 Task: Reply All to email with the signature Denise Davis with the subject 'Request for a report' from softage.1@softage.net with the message 'Can you please provide me with a list of the project deliverables and their deadlines?'
Action: Mouse moved to (957, 155)
Screenshot: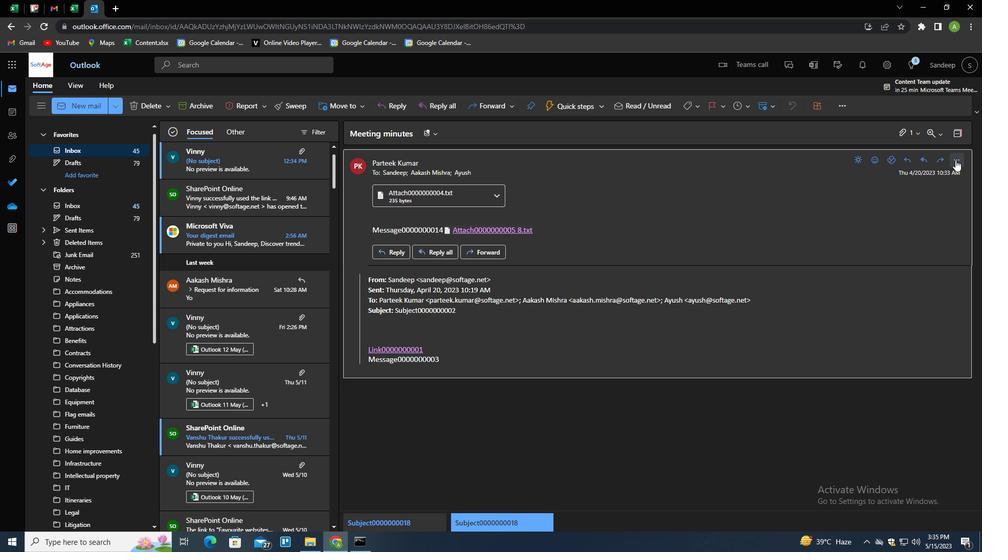 
Action: Mouse pressed left at (957, 155)
Screenshot: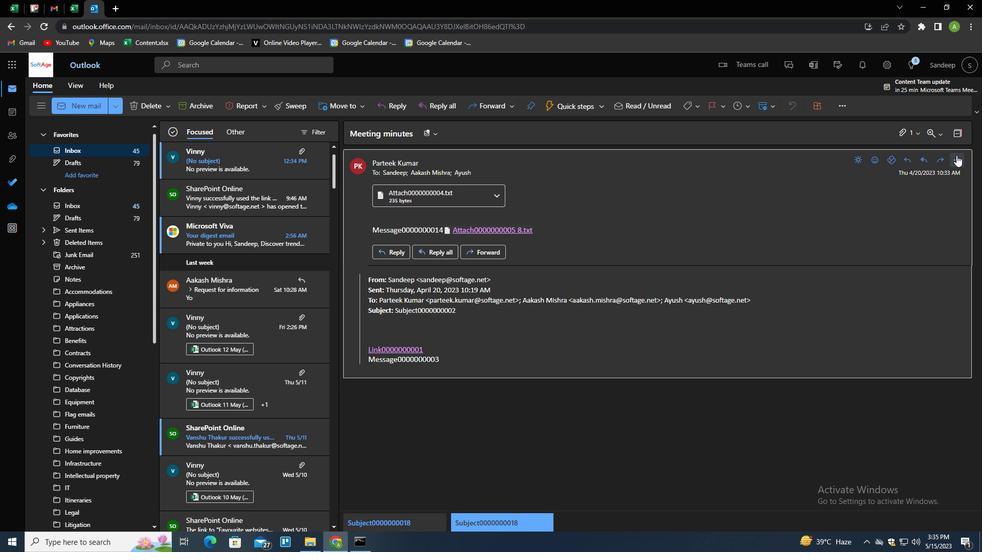 
Action: Mouse moved to (901, 191)
Screenshot: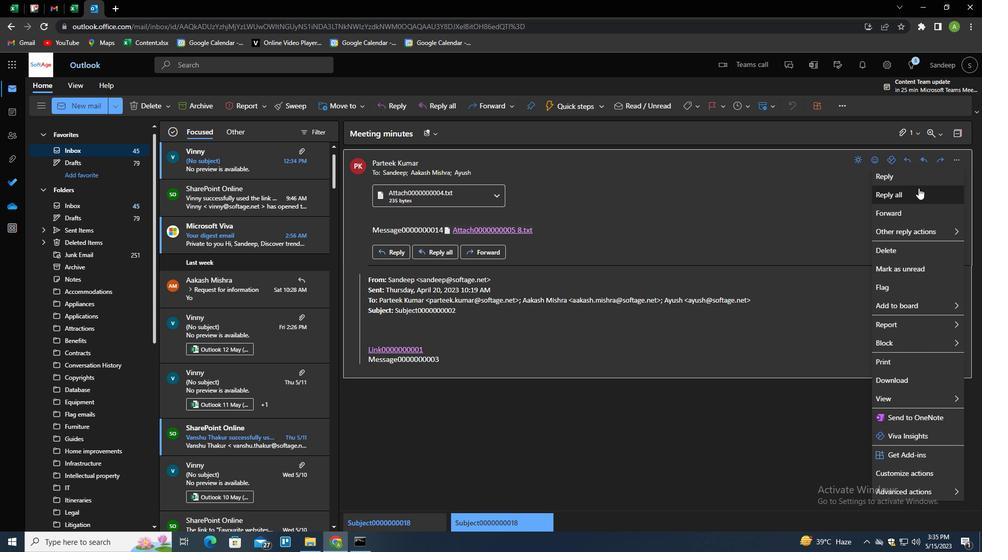 
Action: Mouse pressed left at (901, 191)
Screenshot: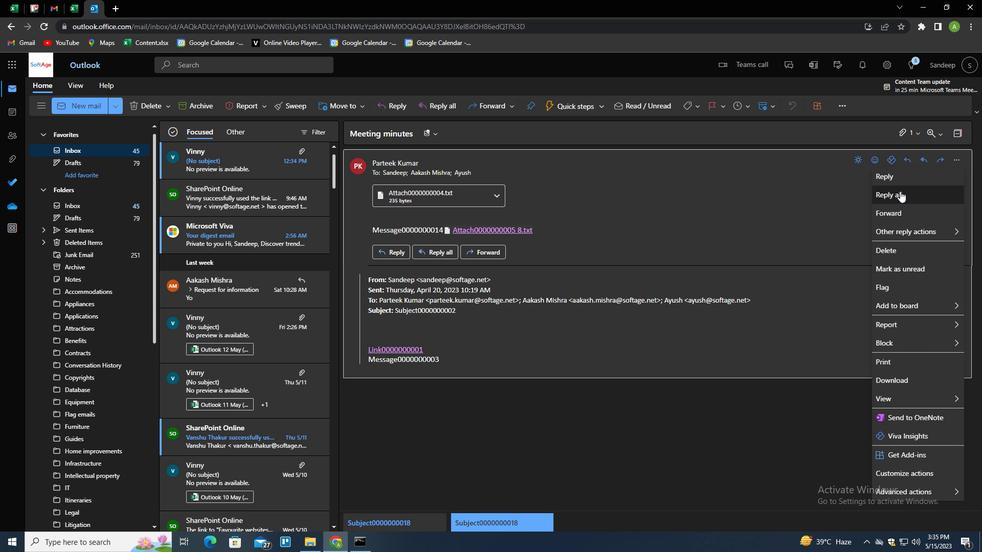 
Action: Mouse moved to (359, 288)
Screenshot: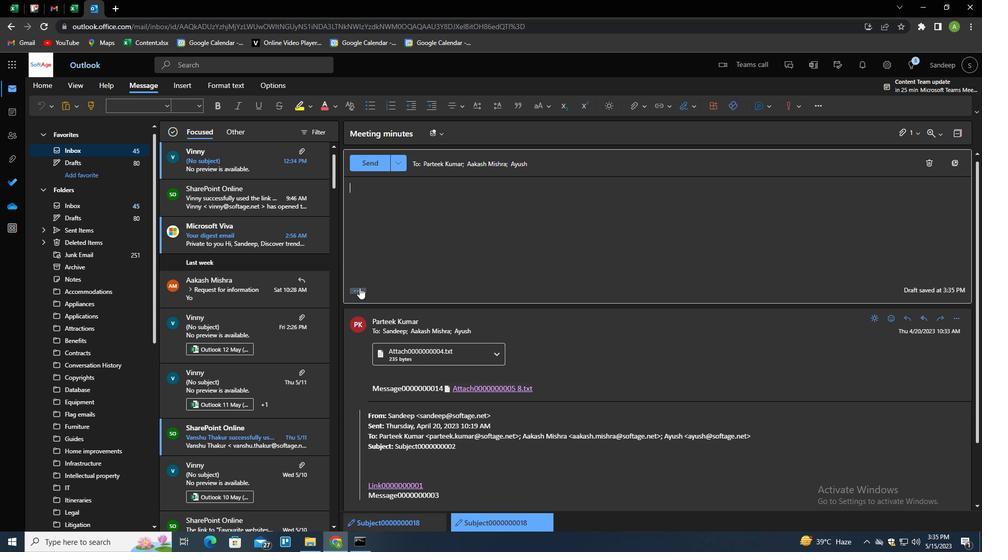 
Action: Mouse pressed left at (359, 288)
Screenshot: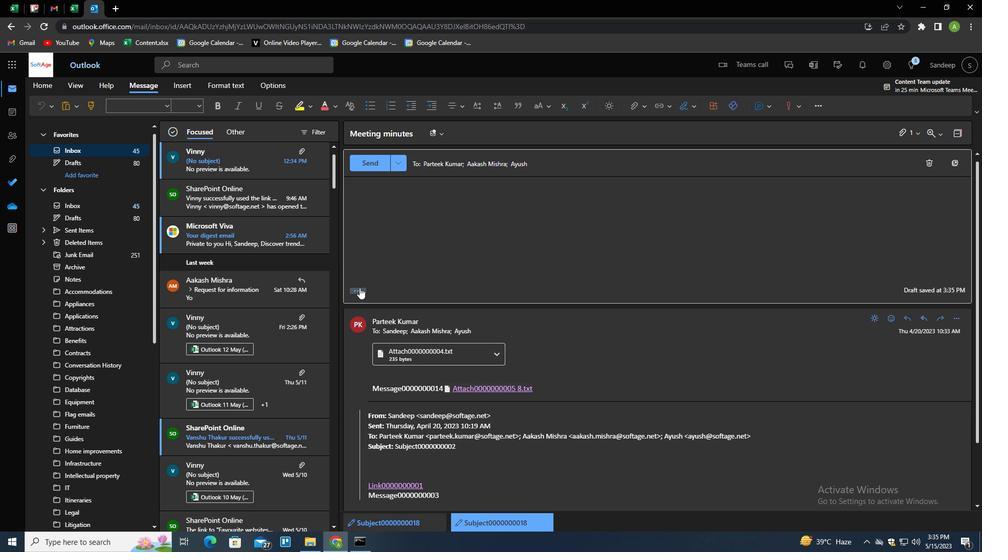 
Action: Mouse moved to (693, 105)
Screenshot: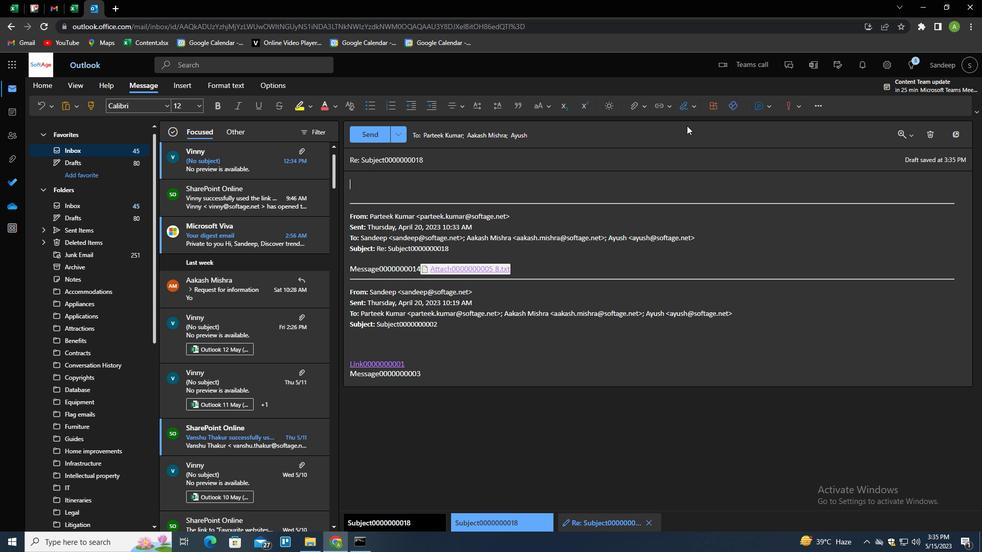 
Action: Mouse pressed left at (693, 105)
Screenshot: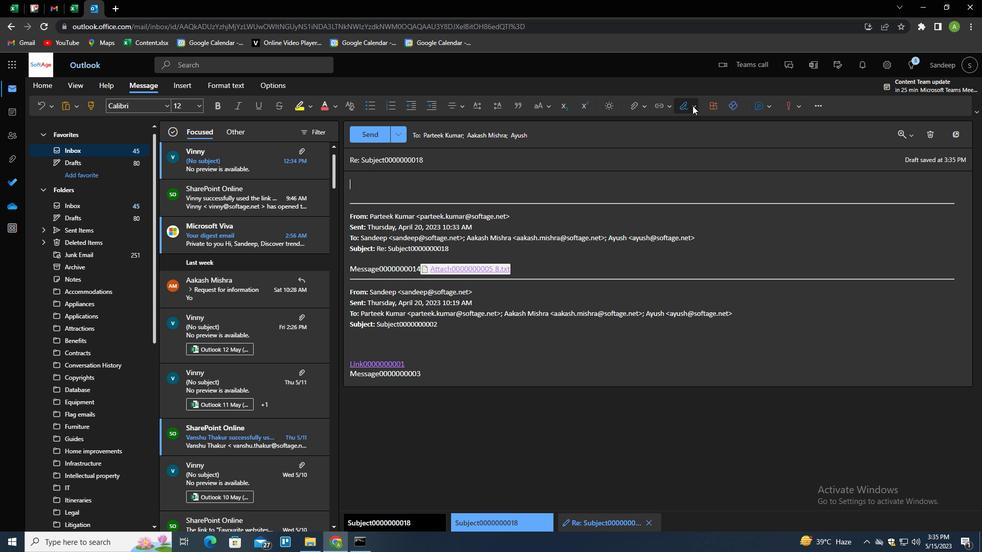 
Action: Mouse moved to (671, 147)
Screenshot: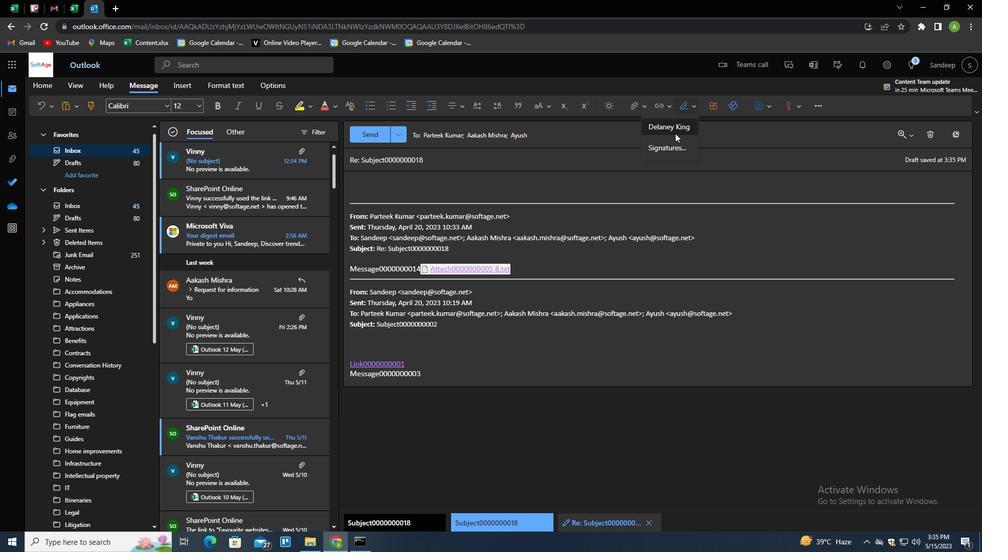 
Action: Mouse pressed left at (671, 147)
Screenshot: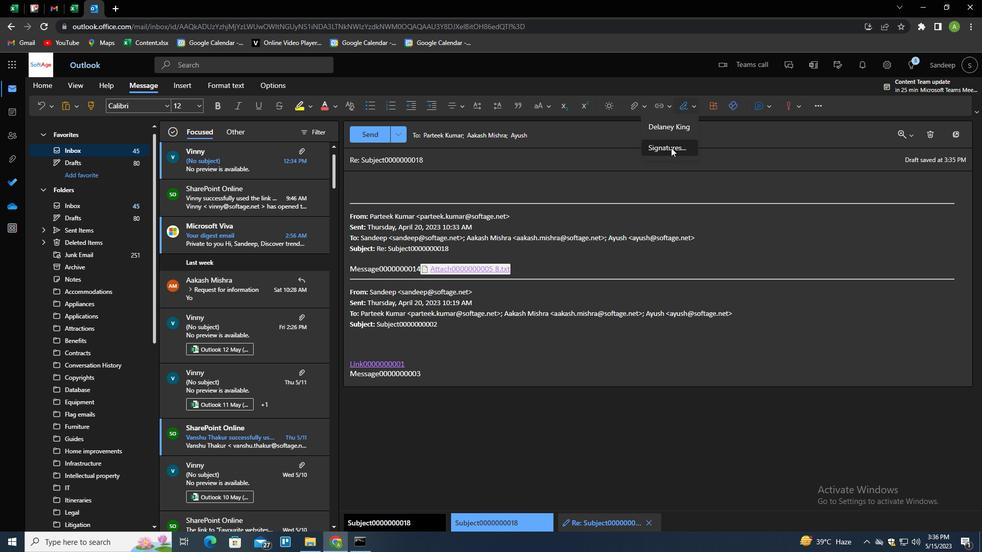 
Action: Mouse moved to (690, 182)
Screenshot: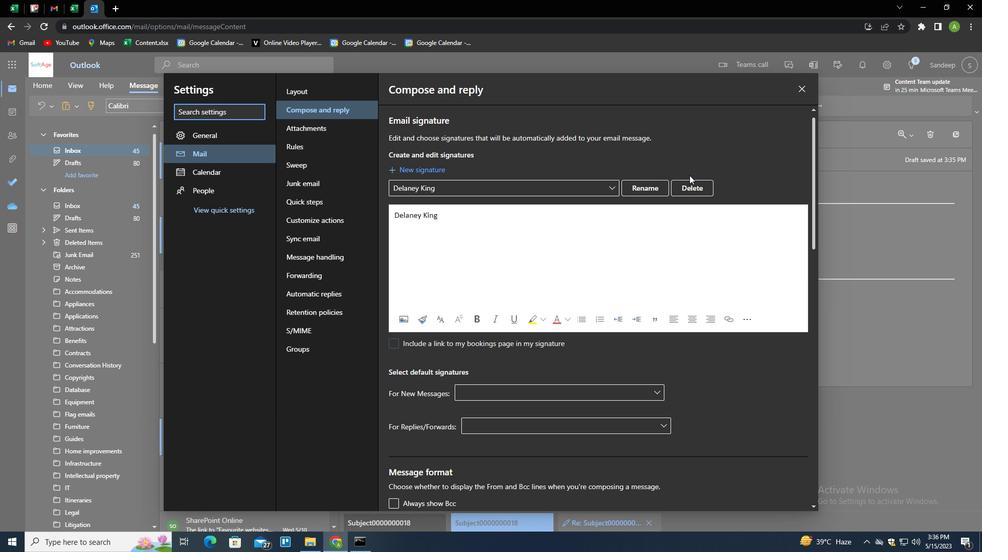 
Action: Mouse pressed left at (690, 182)
Screenshot: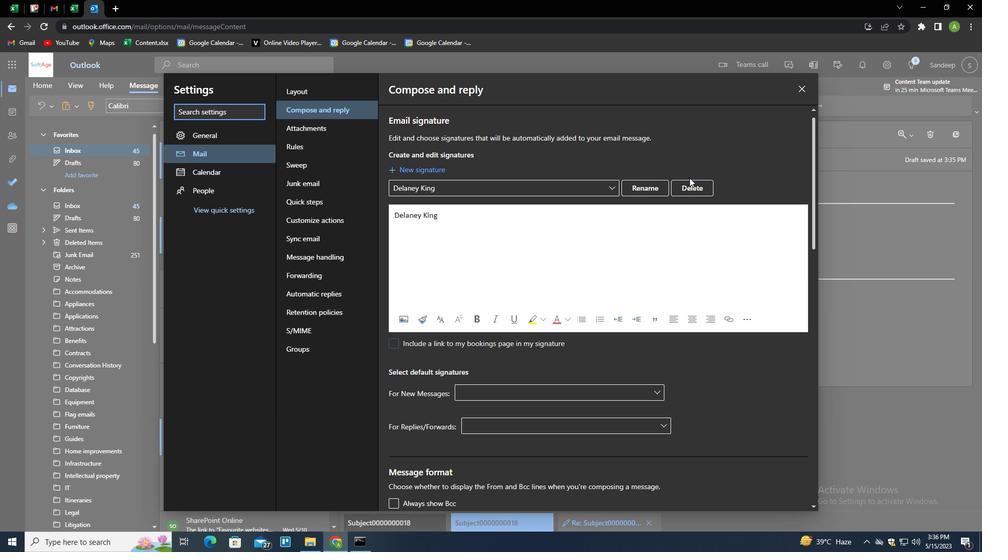 
Action: Mouse moved to (677, 186)
Screenshot: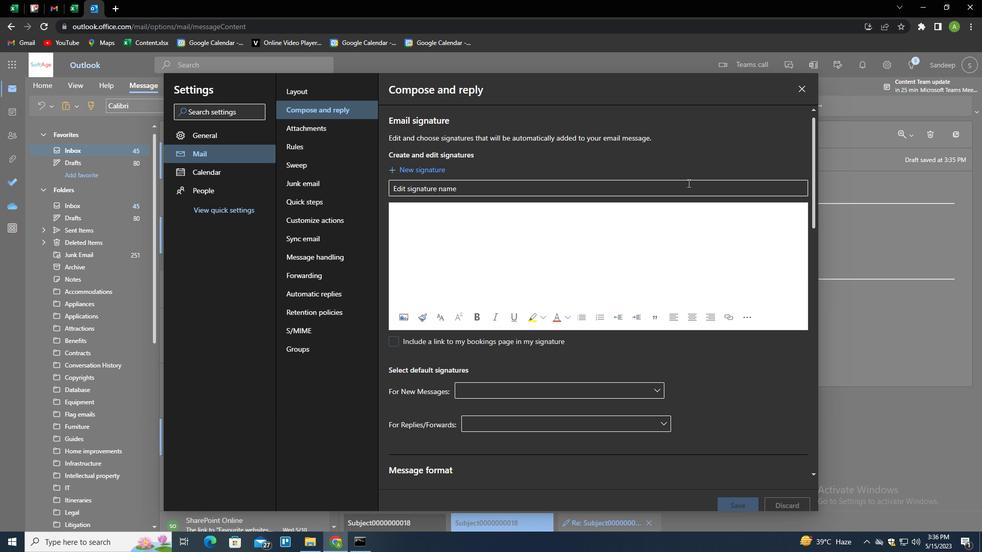 
Action: Mouse pressed left at (677, 186)
Screenshot: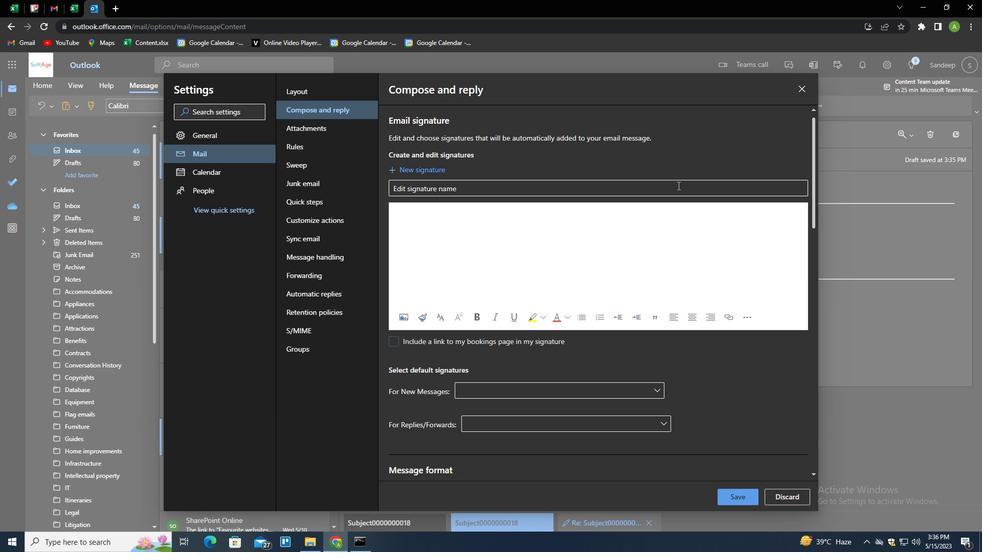 
Action: Key pressed <Key.shift><Key.shift><Key.shift><Key.shift><Key.shift><Key.shift><Key.shift><Key.shift><Key.shift><Key.shift>DENISE<Key.space><Key.shift>DAVIS<Key.tab><Key.shift>DENISE<Key.space><Key.shift>DAVIS
Screenshot: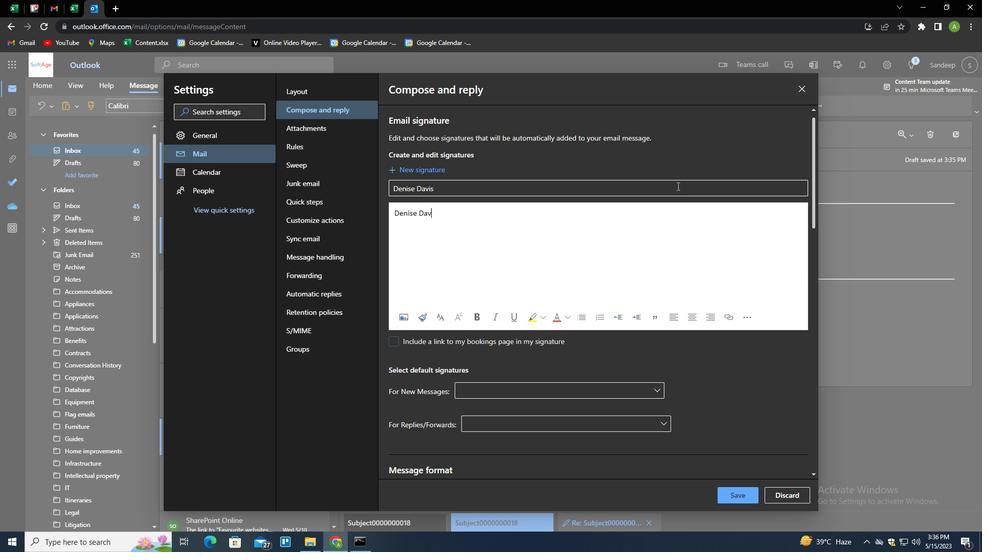 
Action: Mouse moved to (731, 496)
Screenshot: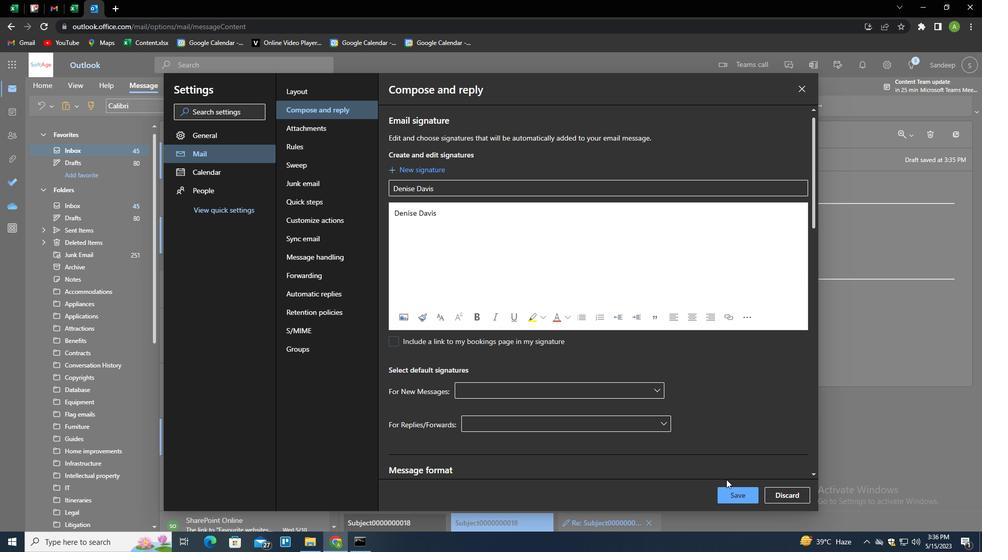 
Action: Mouse pressed left at (731, 496)
Screenshot: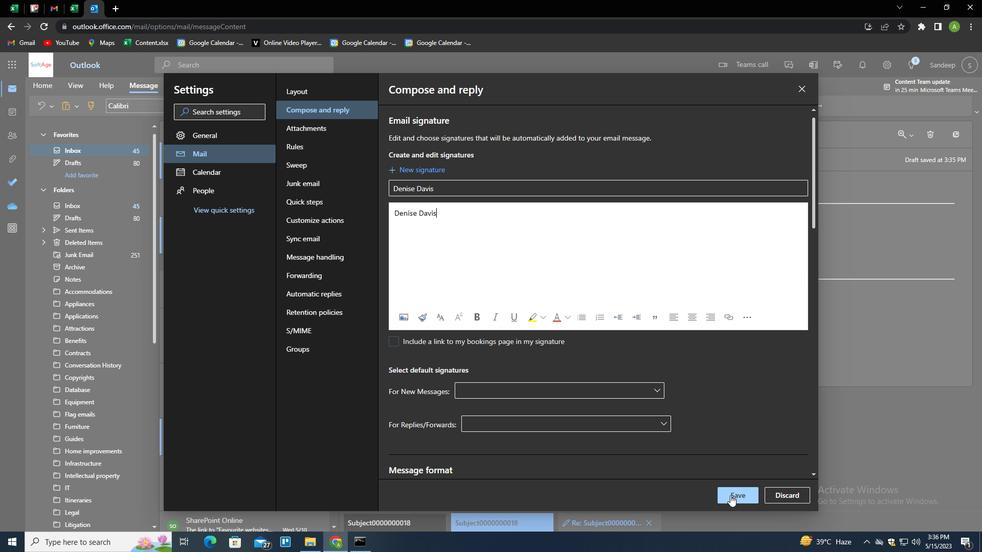 
Action: Mouse moved to (869, 249)
Screenshot: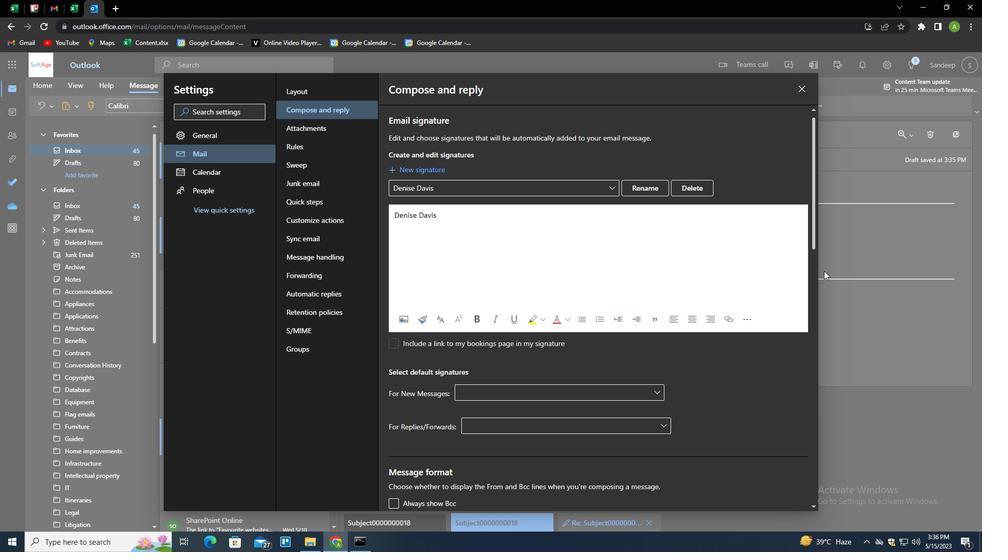 
Action: Mouse pressed left at (869, 249)
Screenshot: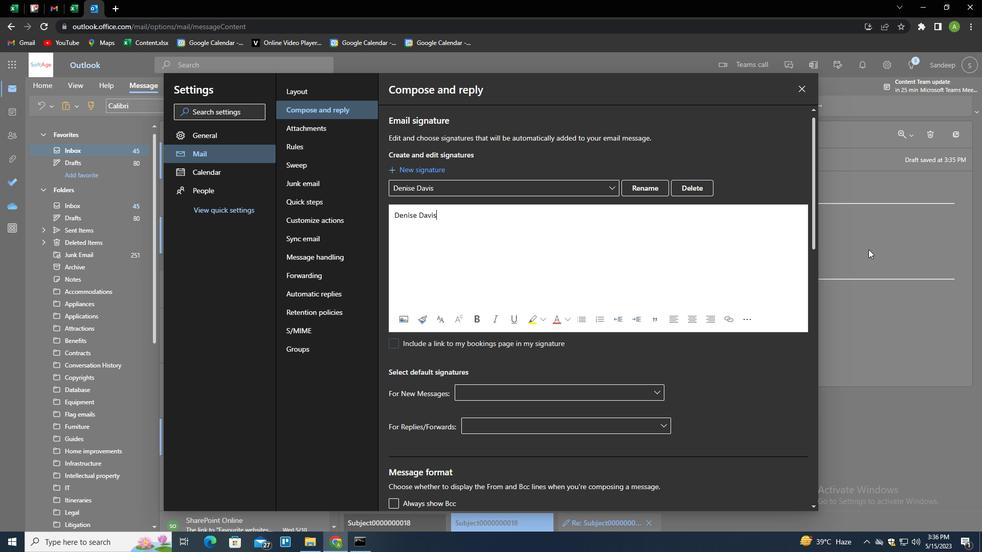 
Action: Mouse moved to (690, 108)
Screenshot: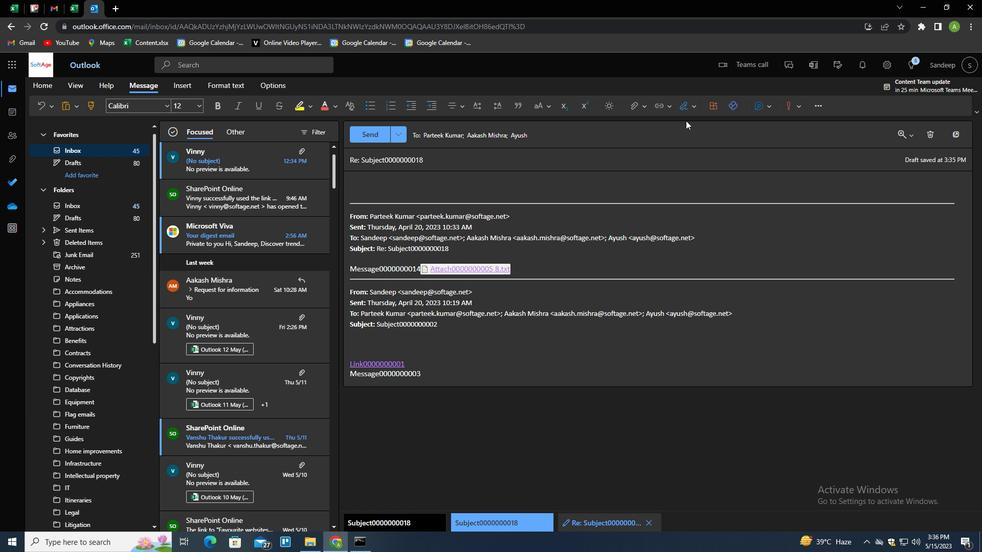 
Action: Mouse pressed left at (690, 108)
Screenshot: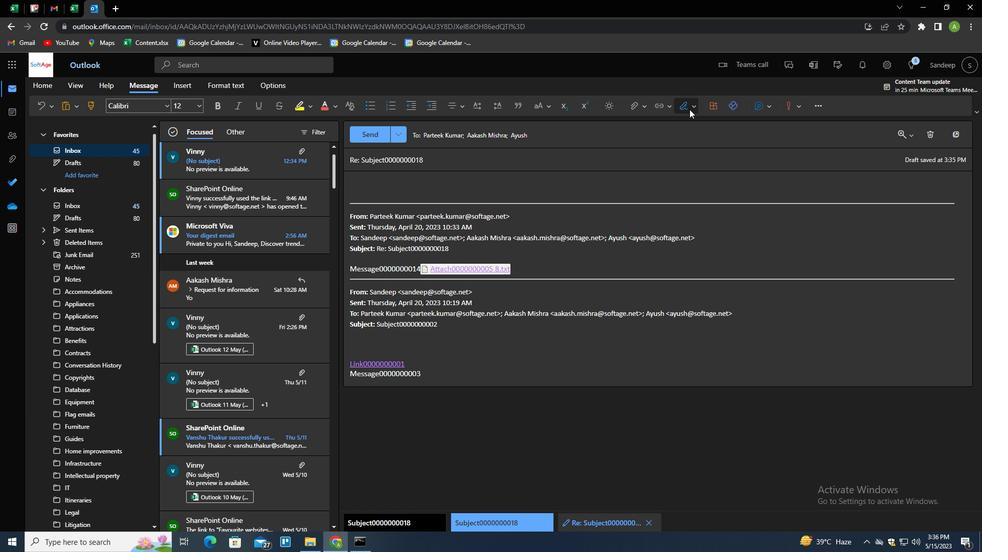 
Action: Mouse moved to (681, 126)
Screenshot: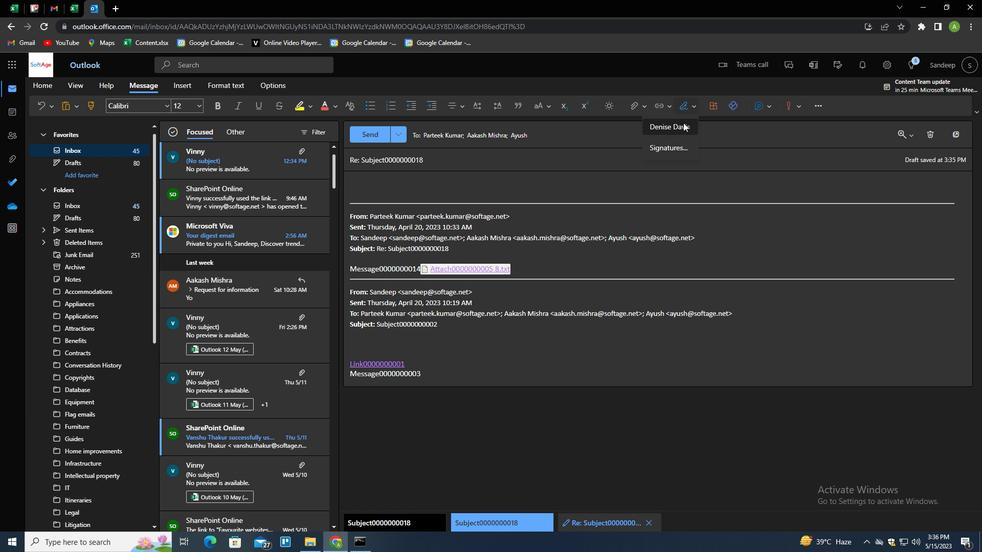 
Action: Mouse pressed left at (681, 126)
Screenshot: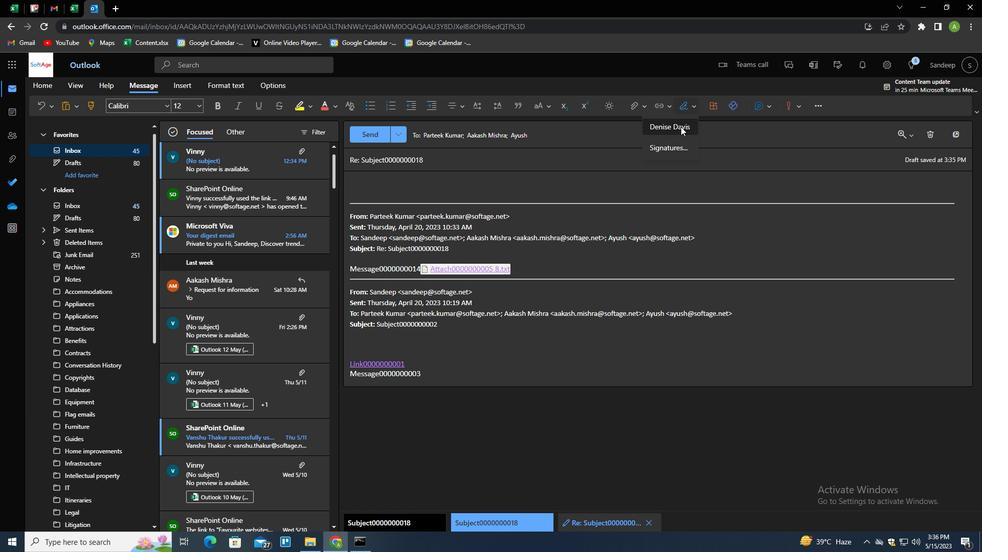 
Action: Mouse moved to (363, 162)
Screenshot: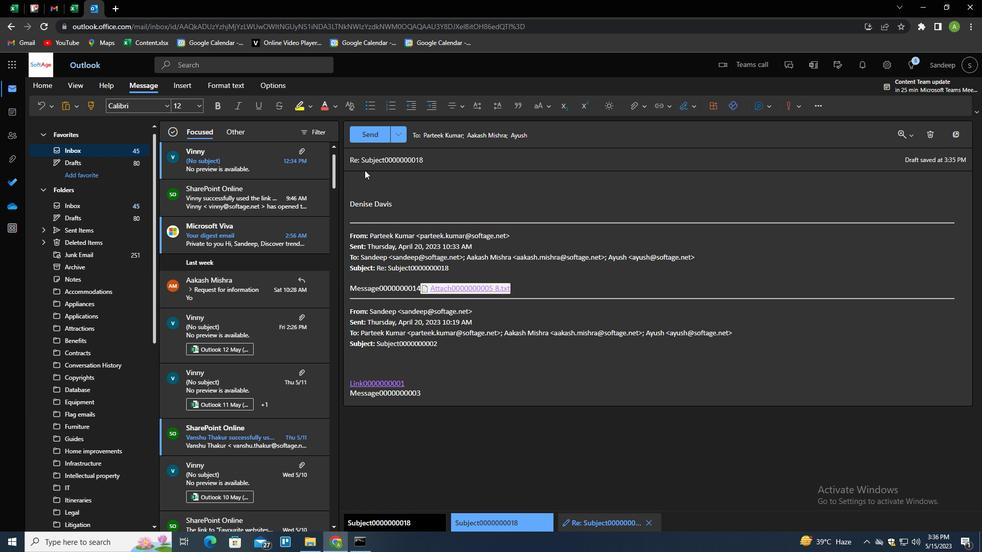
Action: Mouse pressed left at (363, 162)
Screenshot: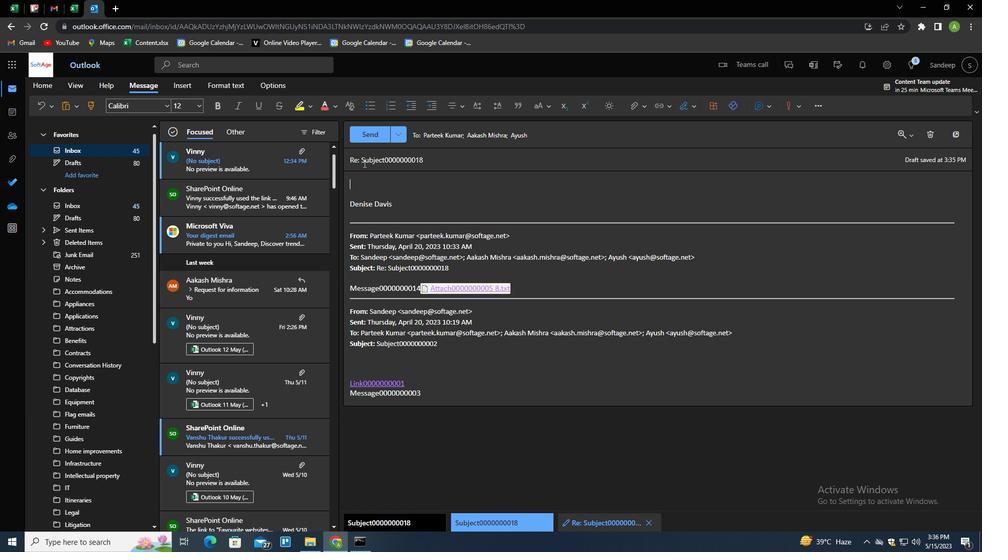 
Action: Mouse pressed left at (363, 162)
Screenshot: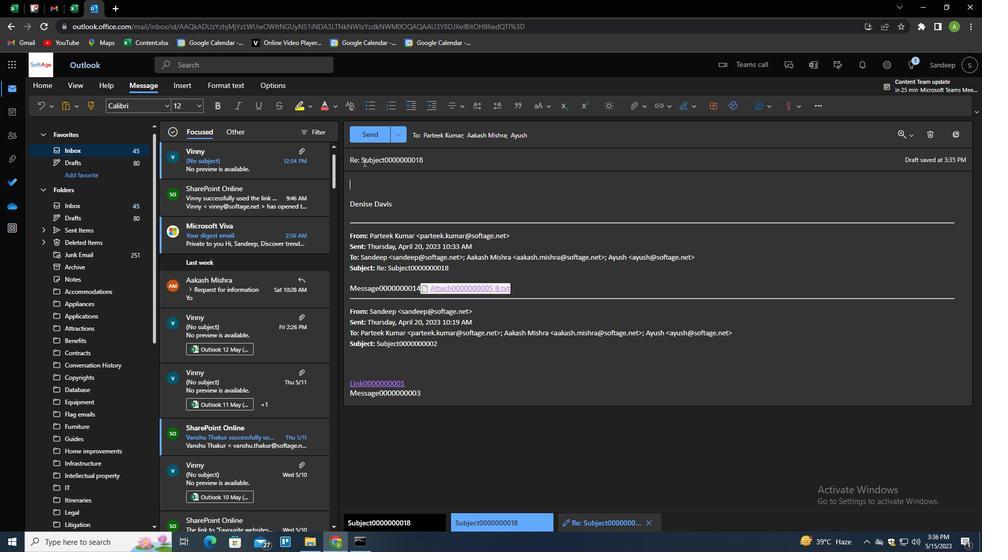 
Action: Mouse pressed left at (363, 162)
Screenshot: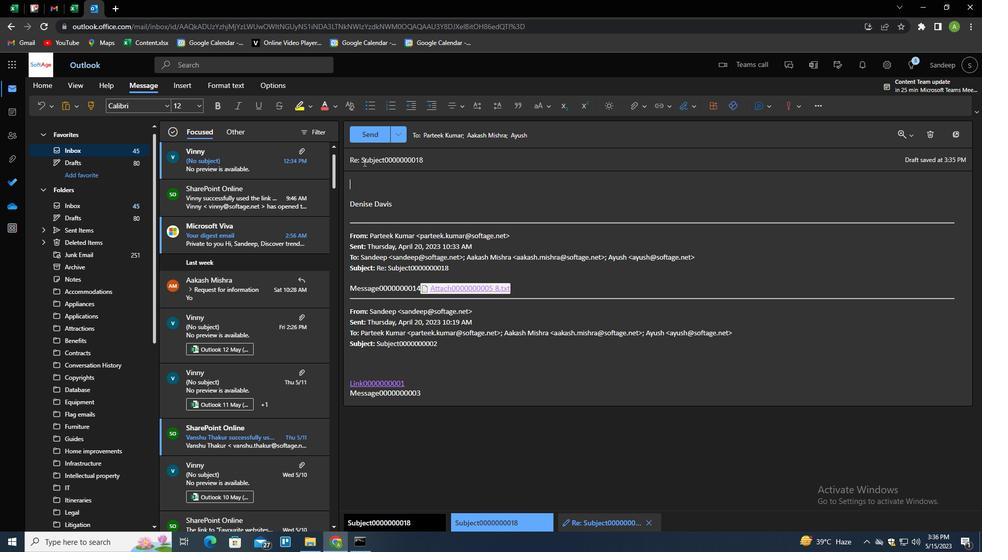 
Action: Key pressed <Key.shift>REQUEST<Key.space>FOR<Key.space>A<Key.space>REPORT<Key.tab><Key.shift>CAN<Key.space>YU<Key.backspace>OU<Key.space>PLEASE<Key.space>PROVIDE<Key.space>ME<Key.space>E<Key.backspace>WITH<Key.space>A<Key.space>LIST<Key.space>OF<Key.space>THE<Key.space>PROJES<Key.backspace>CT<Key.space>DELIVERABLES<Key.space>AND<Key.space>THEIR<Key.space>DEAS<Key.backspace>DLINES<Key.shift>?
Screenshot: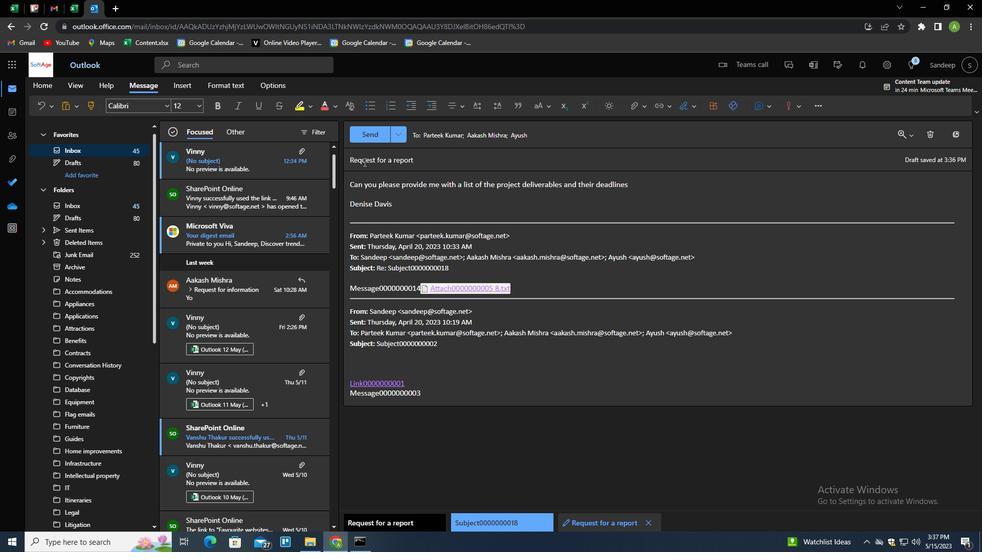 
Action: Mouse moved to (364, 134)
Screenshot: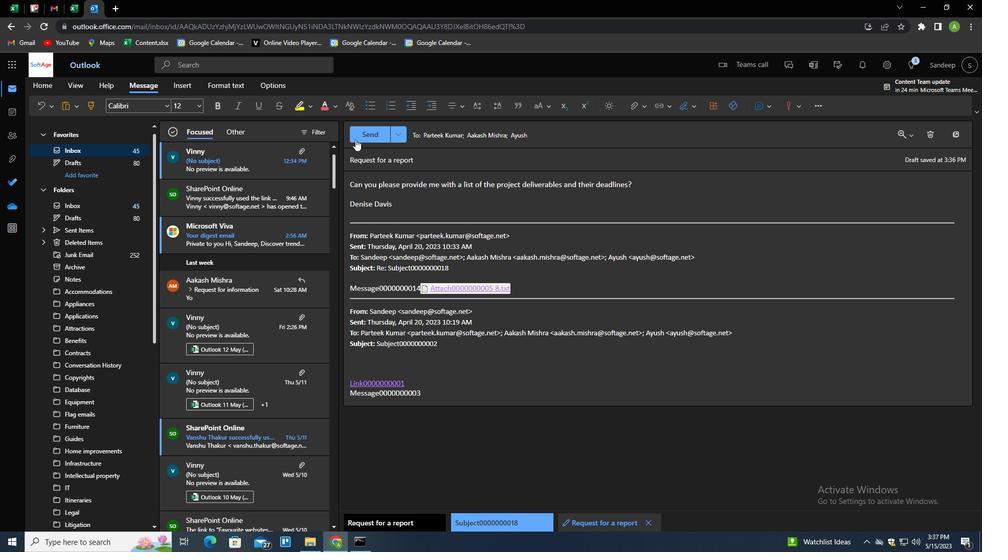 
Action: Mouse pressed left at (364, 134)
Screenshot: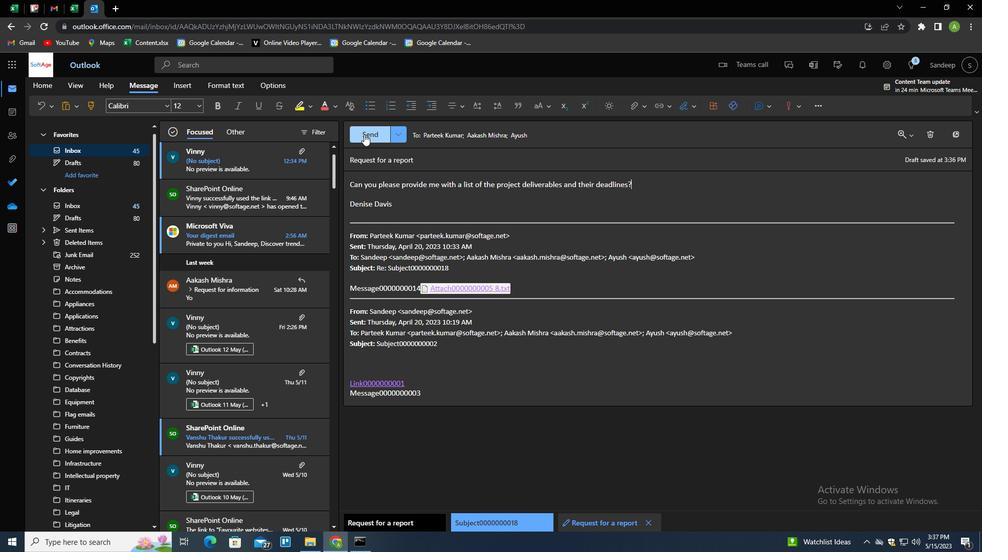 
Action: Mouse moved to (752, 269)
Screenshot: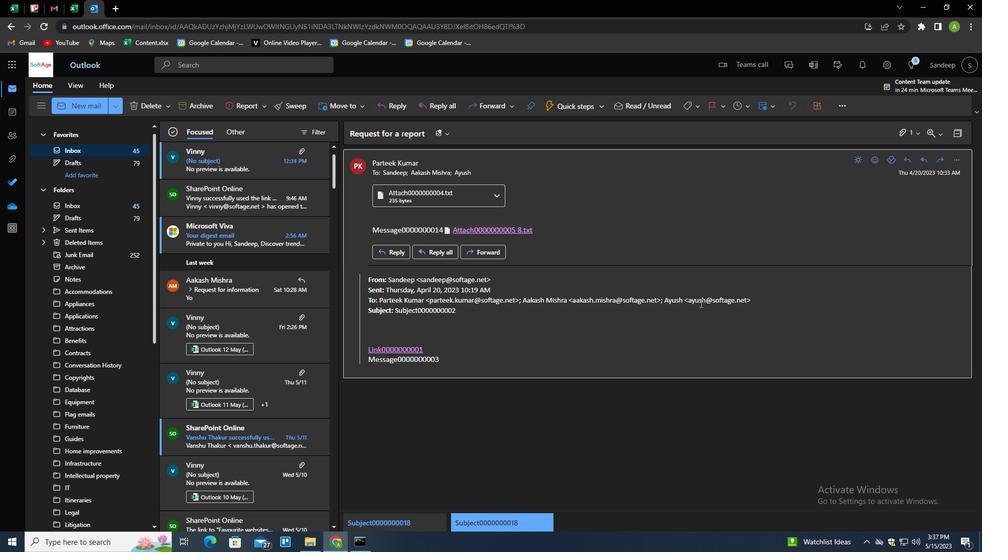 
